Task: Create a due date automation trigger when advanced on, on the tuesday of the week a card is due add checklist with all checklists complete at 11:00 AM.
Action: Mouse moved to (731, 268)
Screenshot: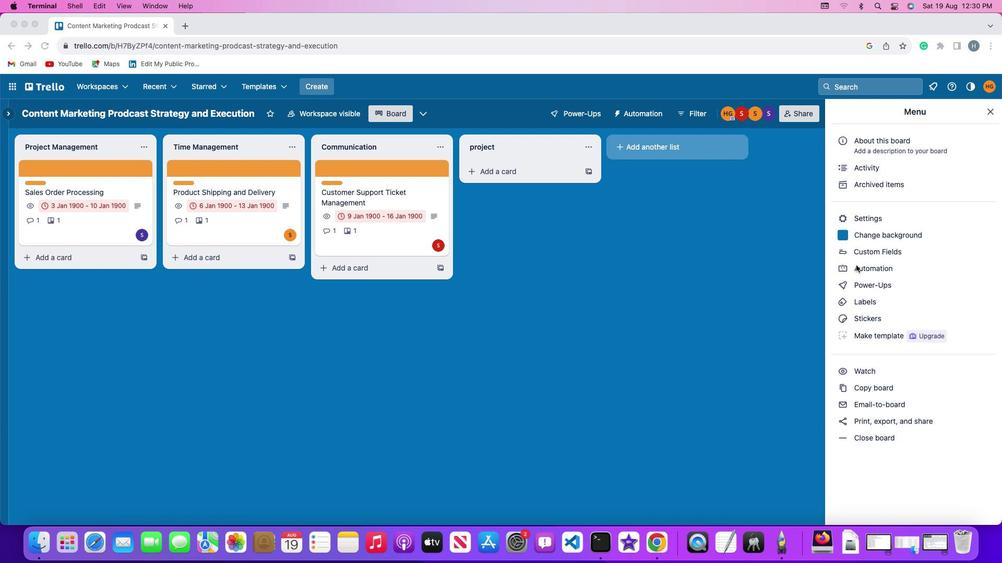 
Action: Mouse pressed left at (731, 268)
Screenshot: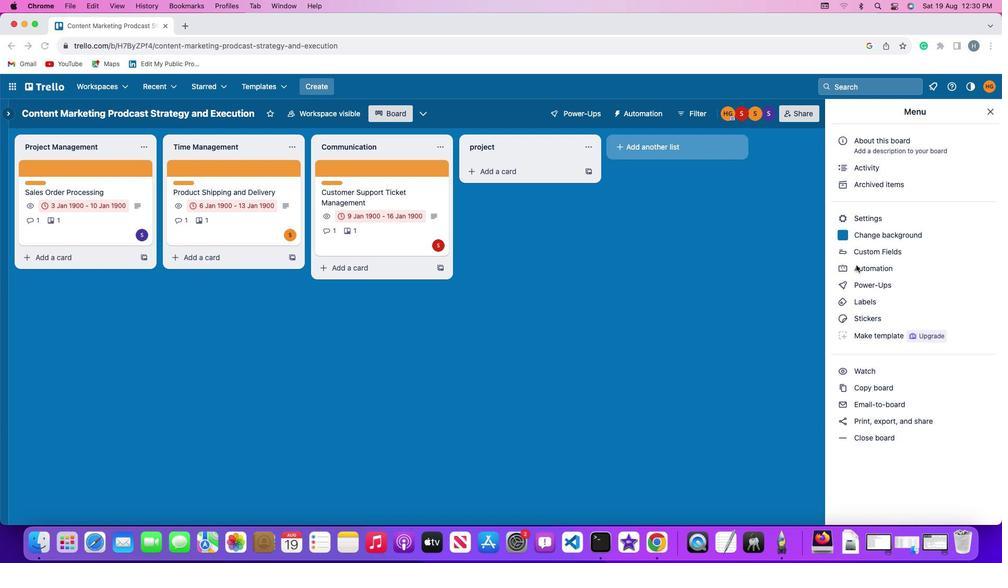 
Action: Mouse pressed left at (731, 268)
Screenshot: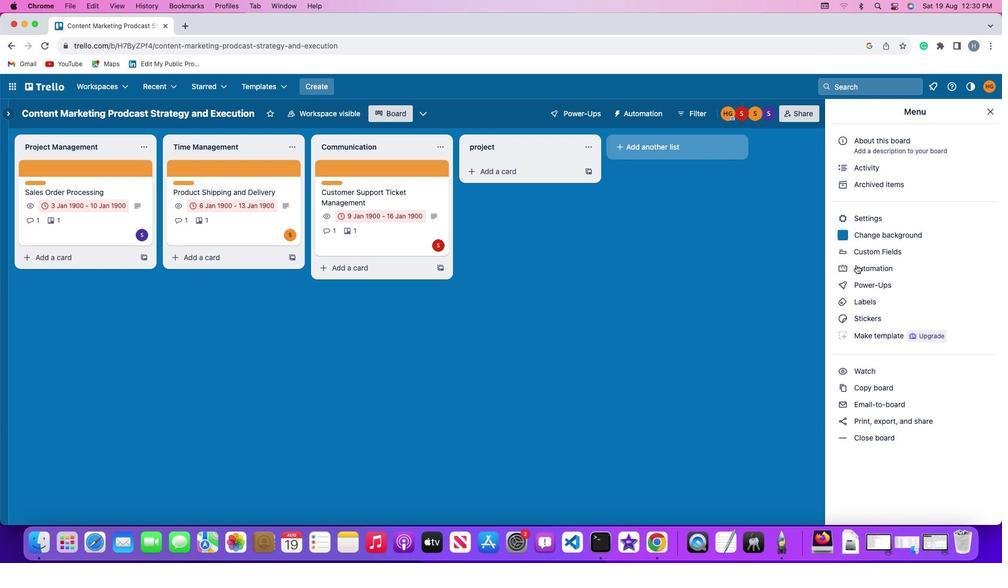 
Action: Mouse moved to (89, 248)
Screenshot: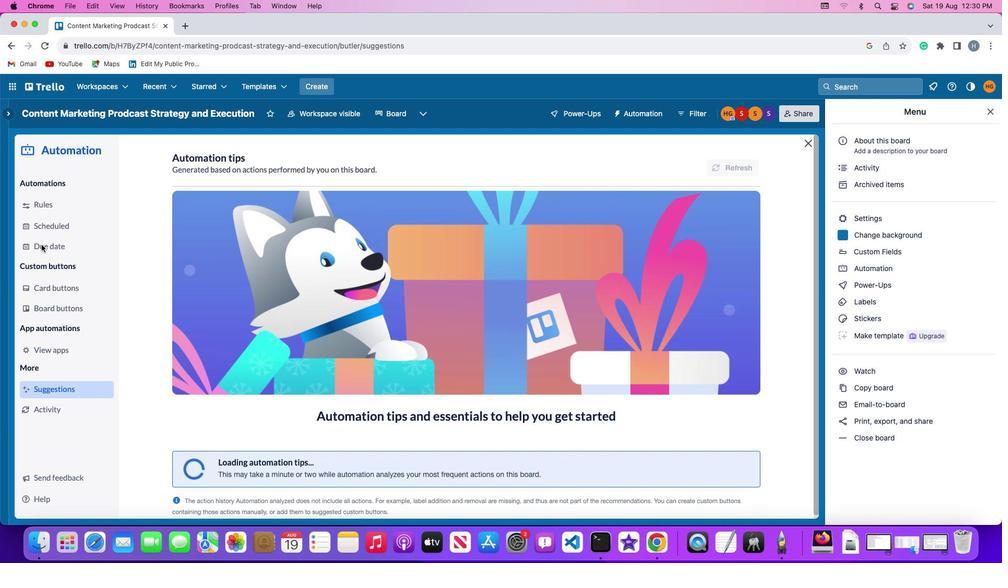 
Action: Mouse pressed left at (89, 248)
Screenshot: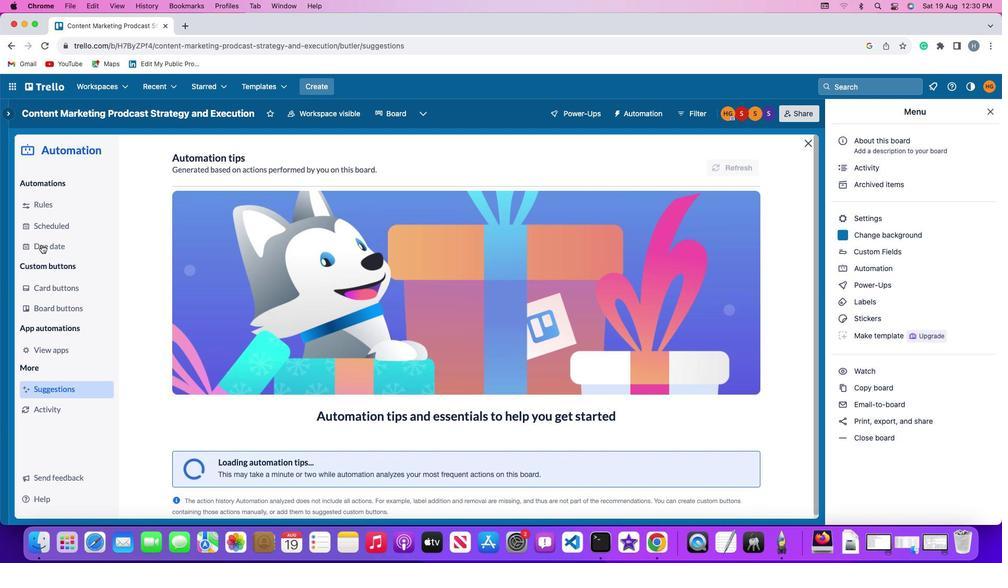 
Action: Mouse moved to (601, 167)
Screenshot: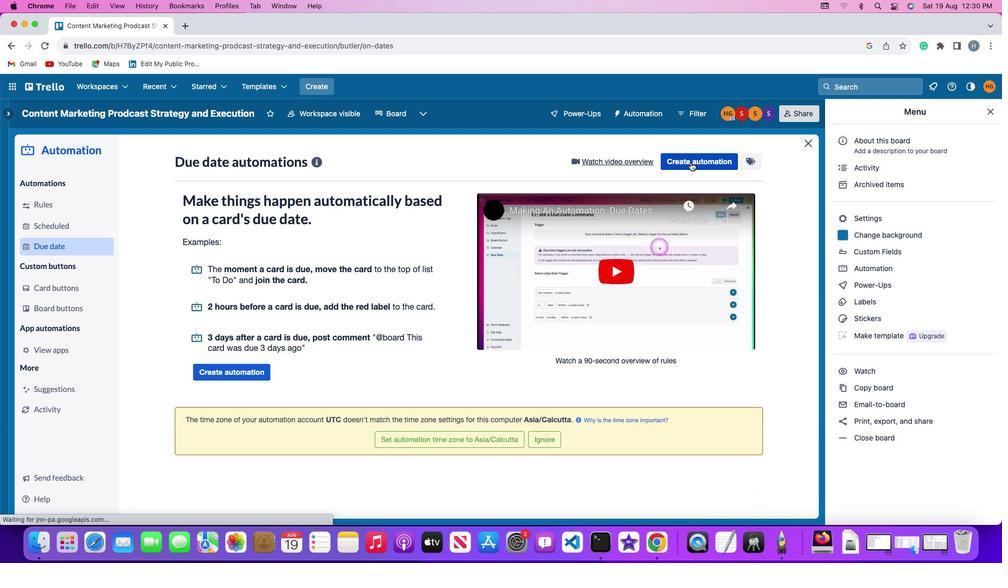 
Action: Mouse pressed left at (601, 167)
Screenshot: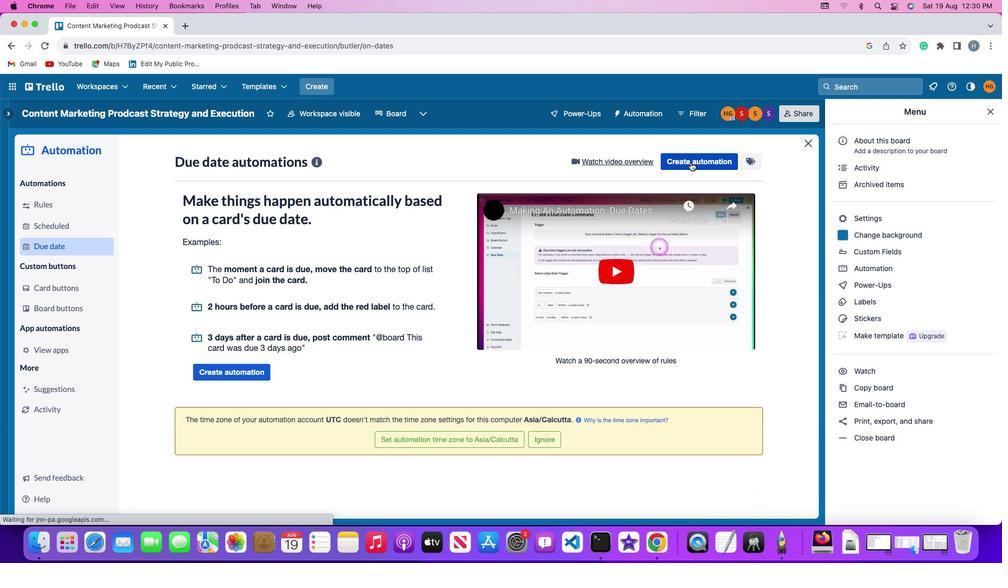 
Action: Mouse moved to (211, 267)
Screenshot: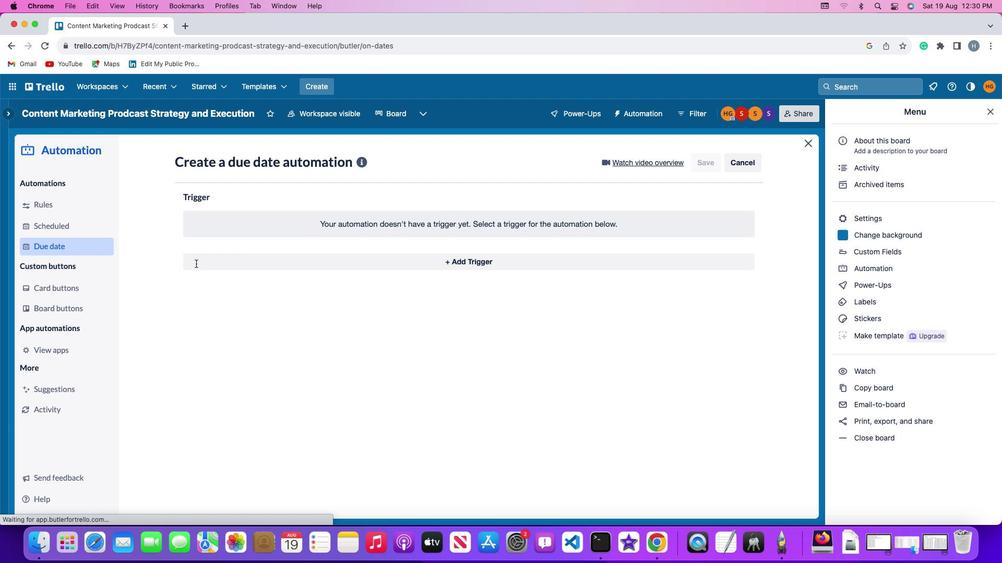 
Action: Mouse pressed left at (211, 267)
Screenshot: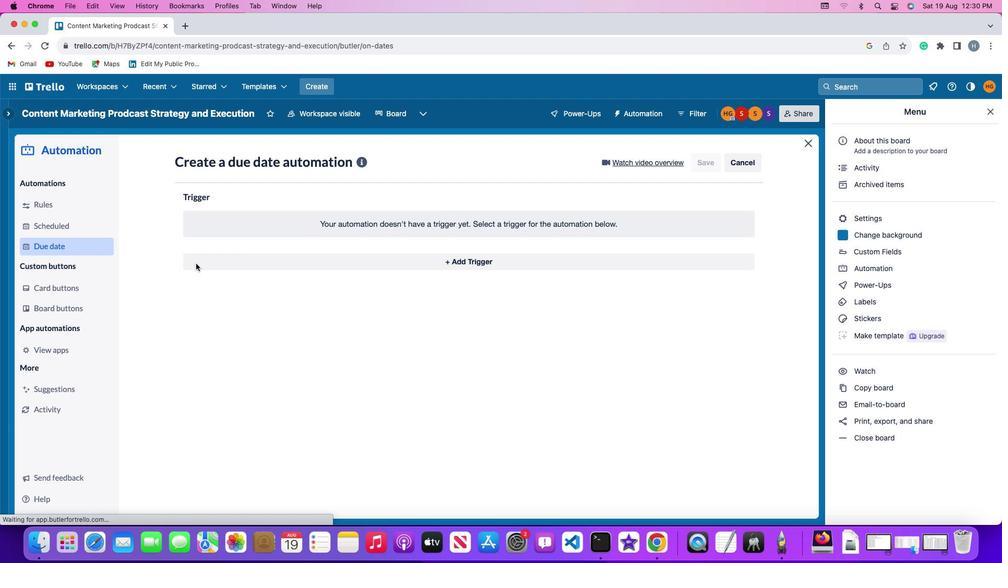 
Action: Mouse moved to (233, 459)
Screenshot: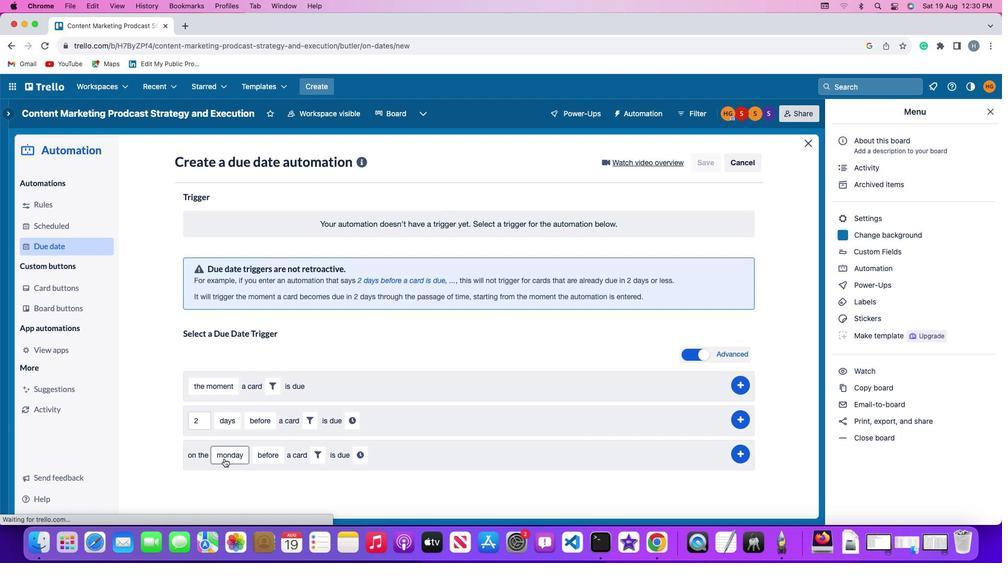 
Action: Mouse pressed left at (233, 459)
Screenshot: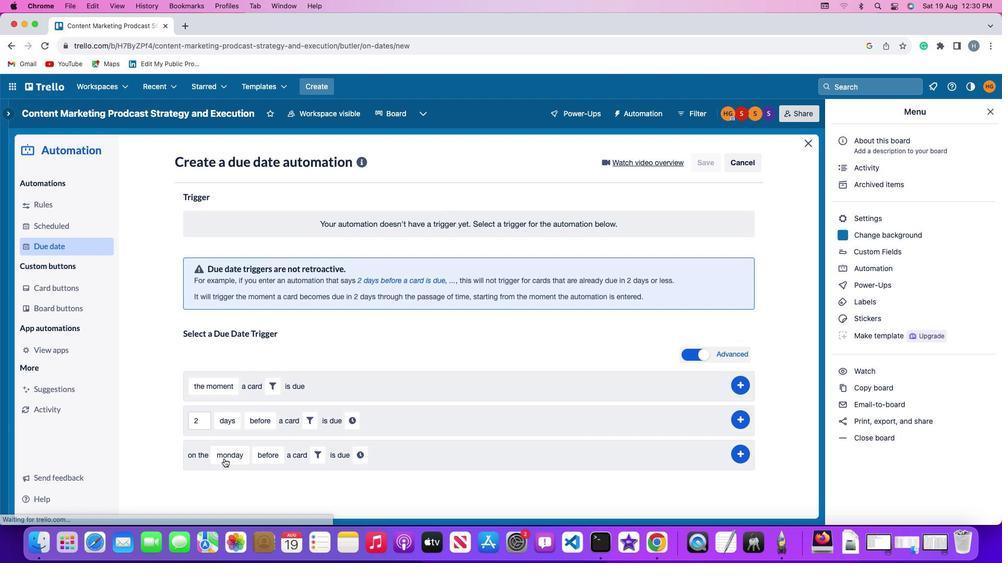 
Action: Mouse moved to (240, 335)
Screenshot: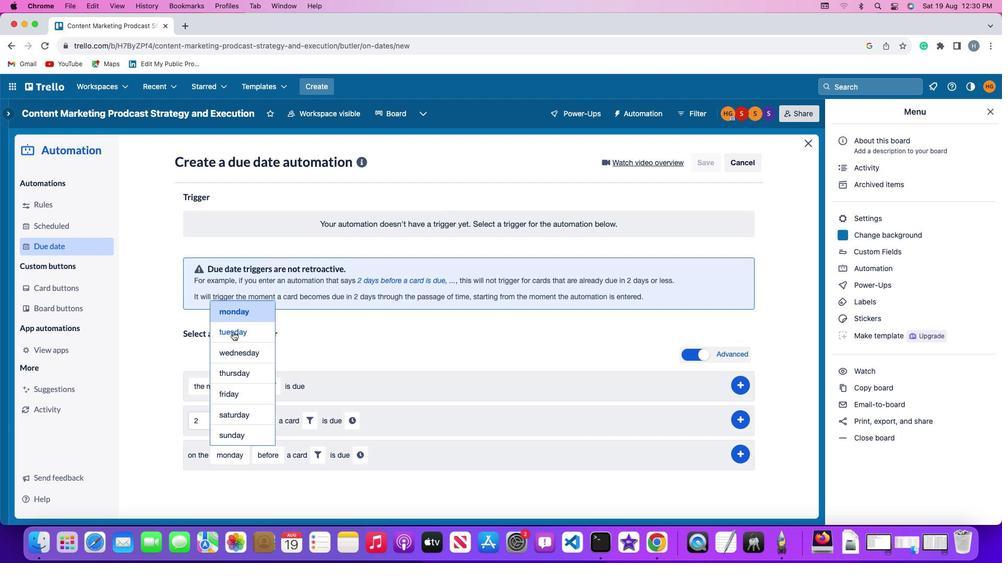 
Action: Mouse pressed left at (240, 335)
Screenshot: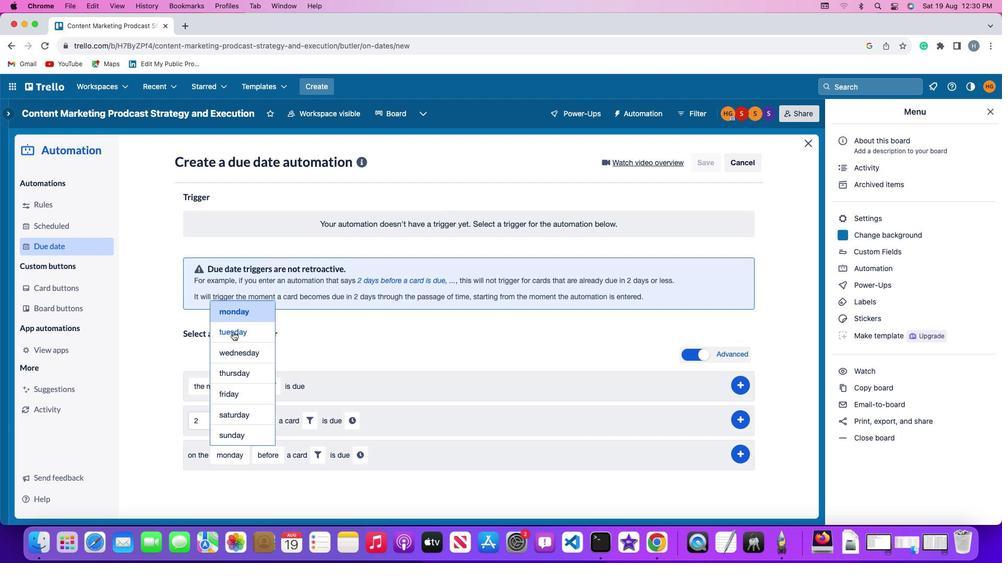 
Action: Mouse moved to (262, 459)
Screenshot: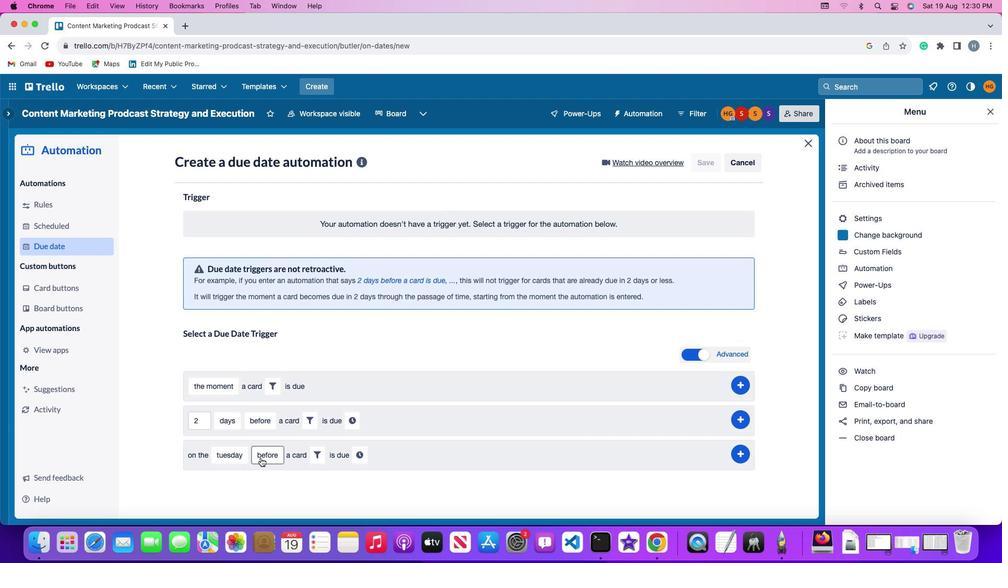
Action: Mouse pressed left at (262, 459)
Screenshot: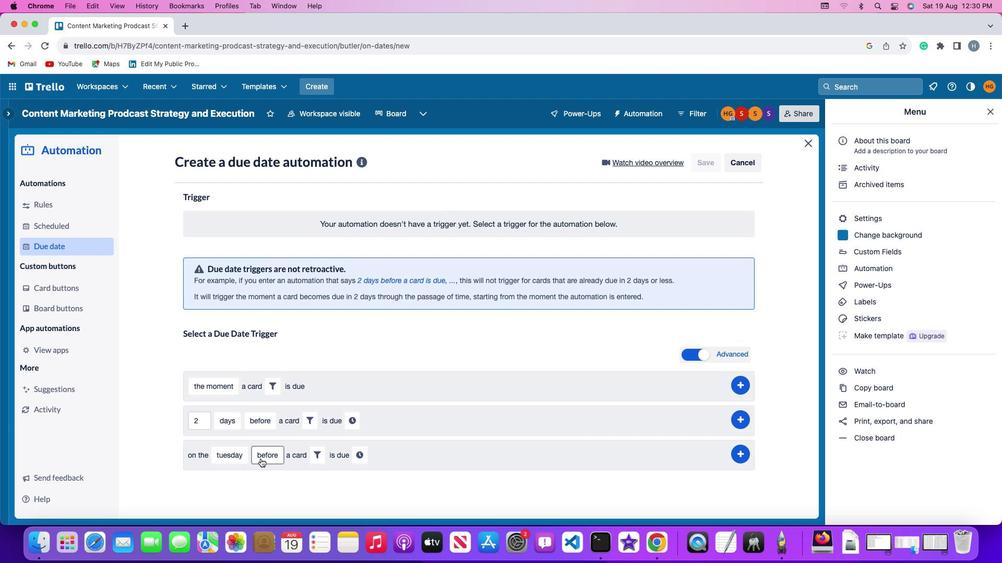 
Action: Mouse moved to (271, 418)
Screenshot: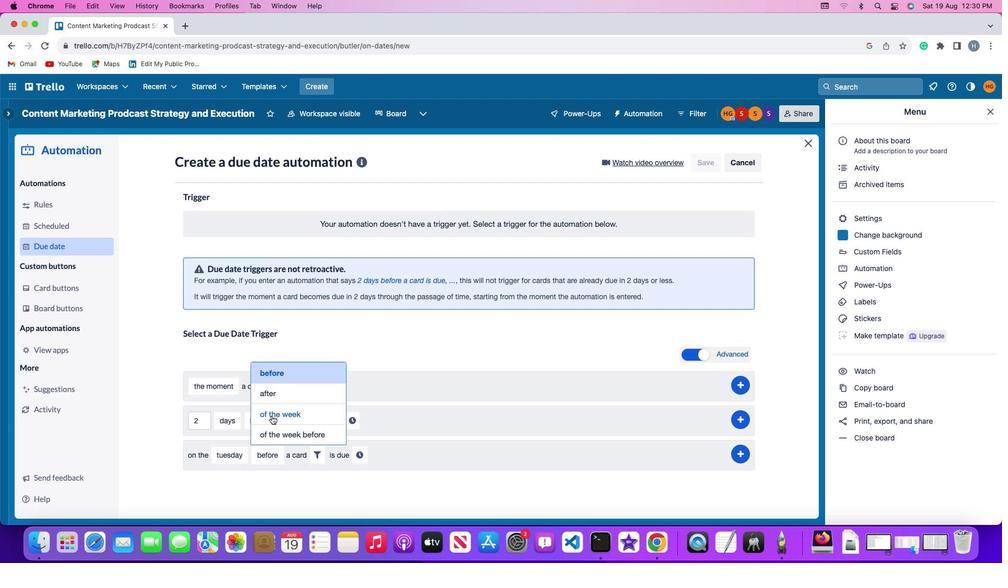 
Action: Mouse pressed left at (271, 418)
Screenshot: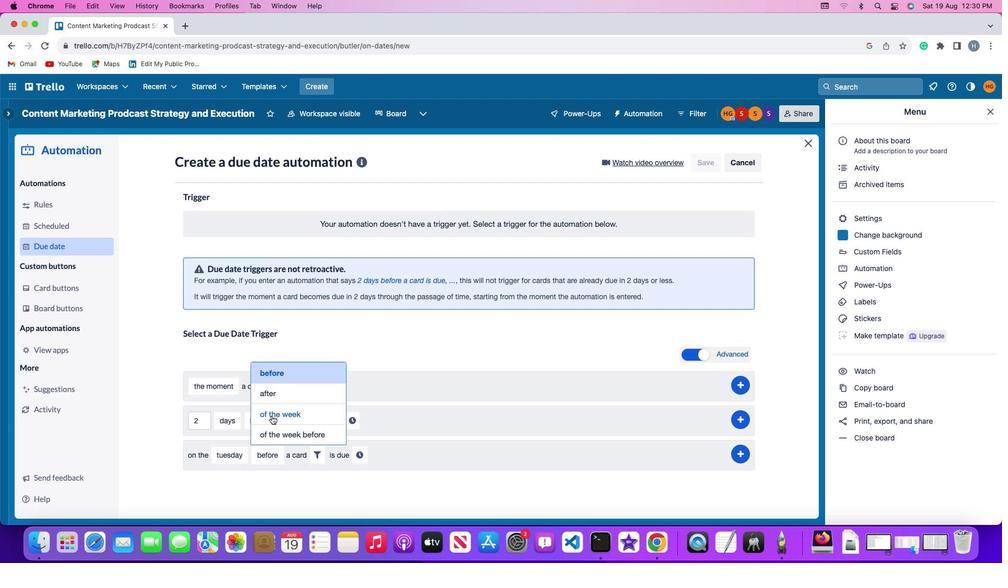 
Action: Mouse moved to (319, 453)
Screenshot: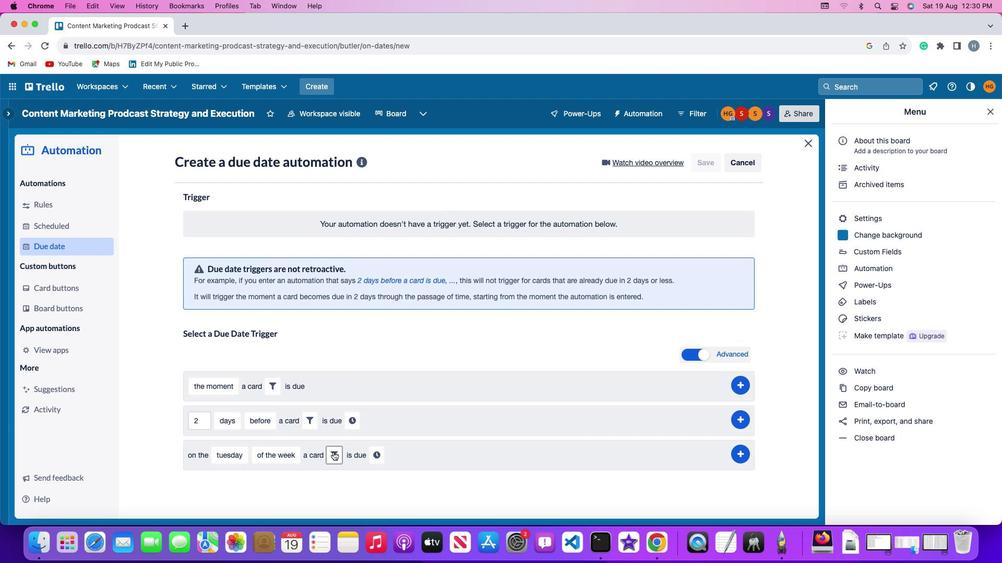 
Action: Mouse pressed left at (319, 453)
Screenshot: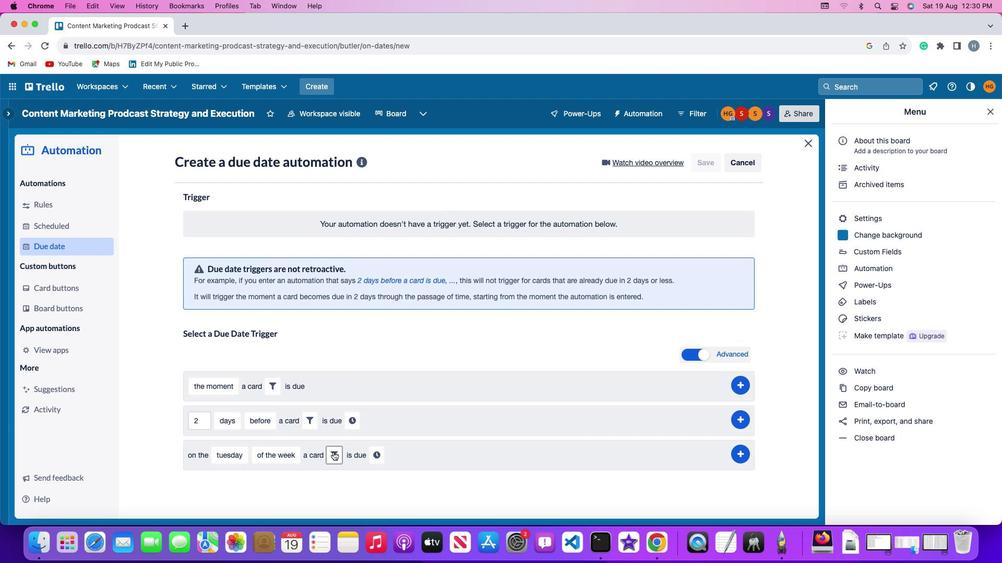 
Action: Mouse moved to (389, 488)
Screenshot: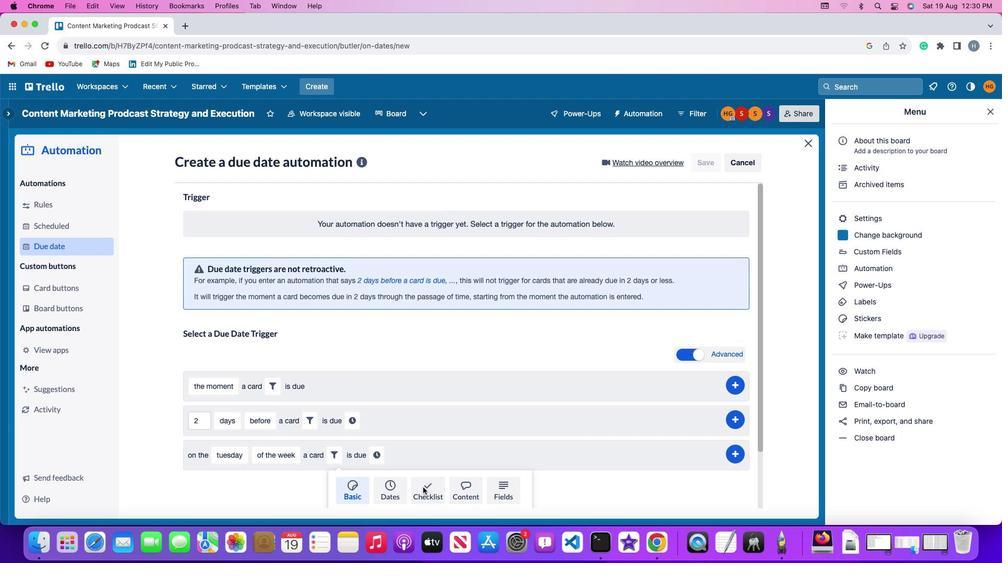 
Action: Mouse pressed left at (389, 488)
Screenshot: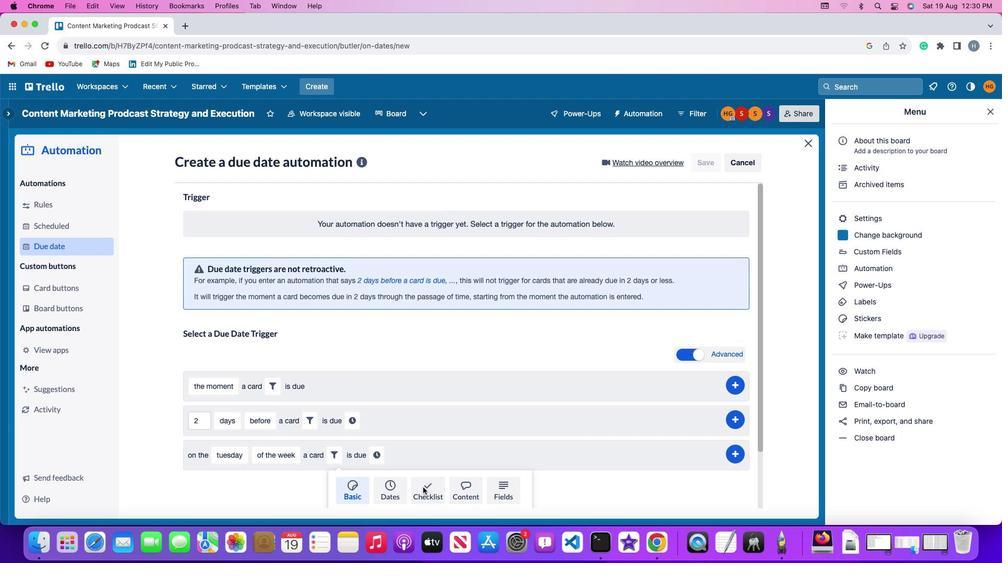 
Action: Mouse moved to (292, 478)
Screenshot: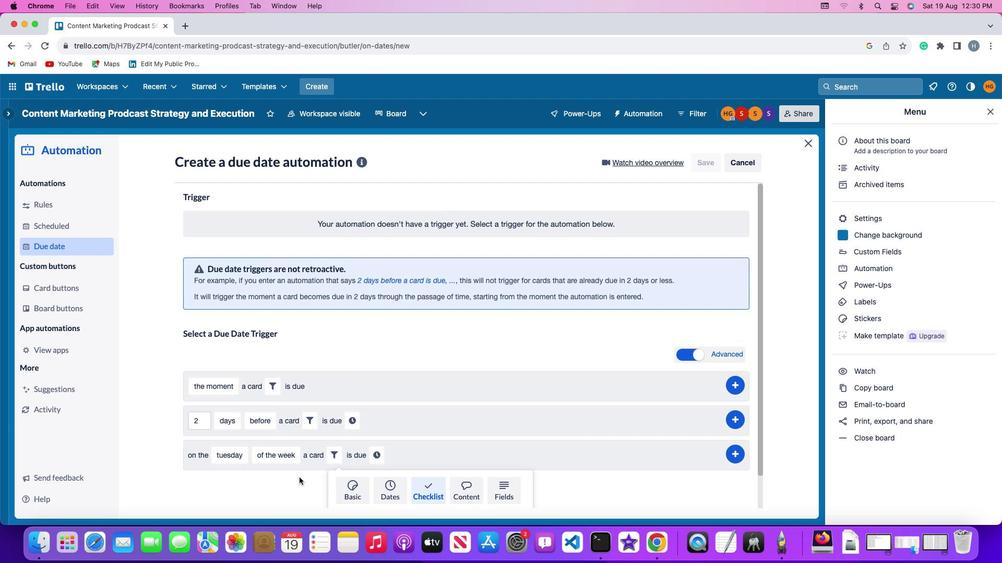 
Action: Mouse scrolled (292, 478) with delta (56, 6)
Screenshot: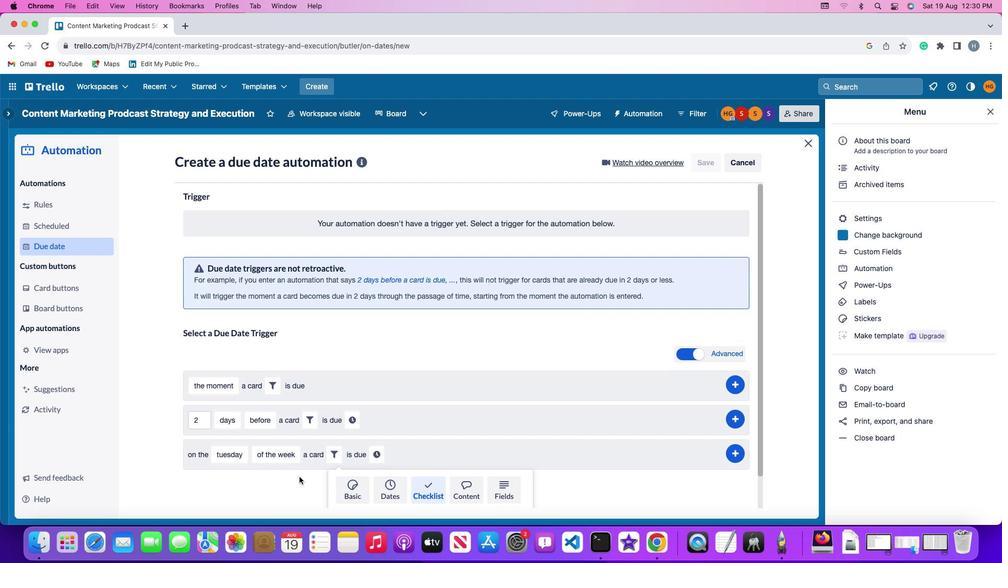 
Action: Mouse moved to (292, 478)
Screenshot: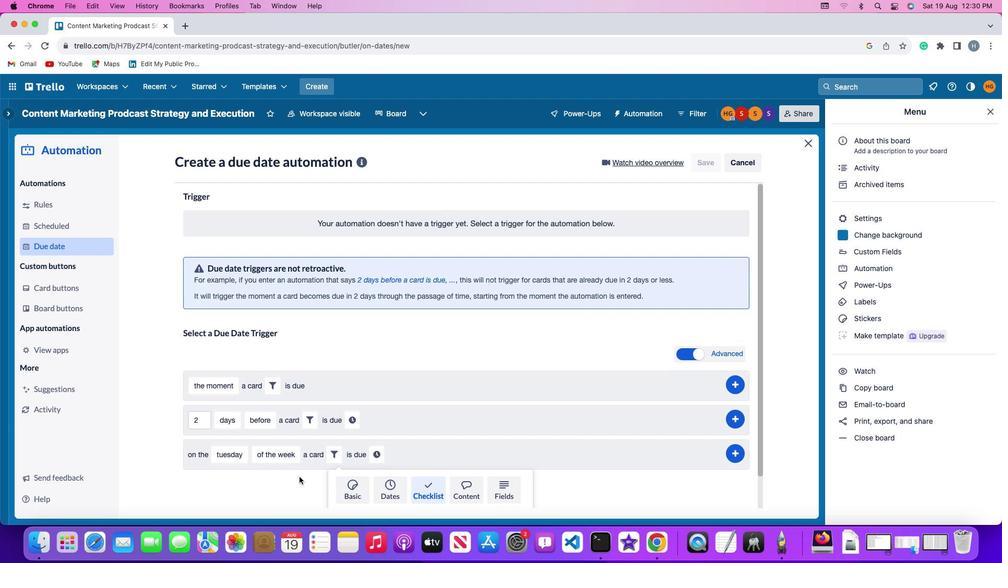 
Action: Mouse scrolled (292, 478) with delta (56, 6)
Screenshot: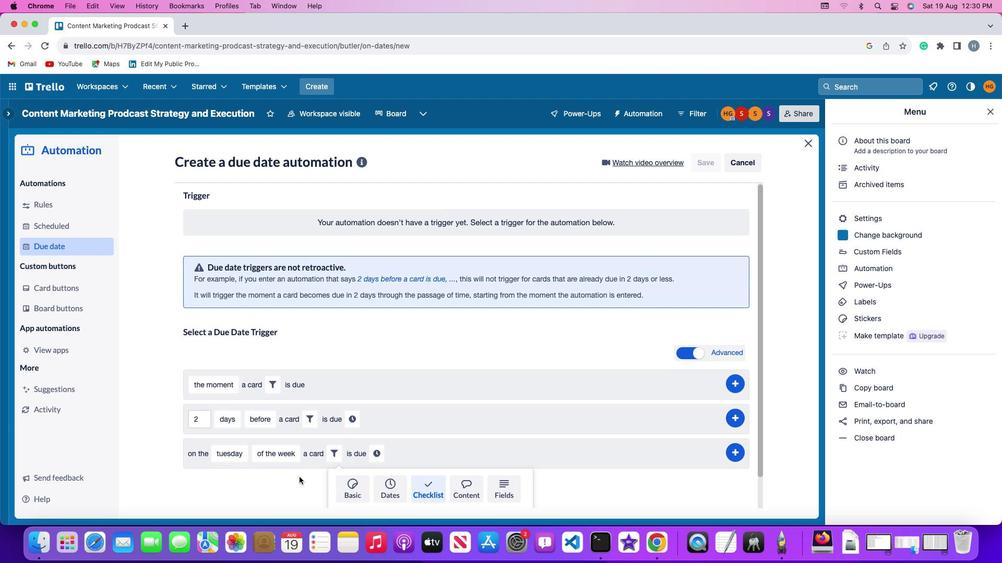 
Action: Mouse moved to (292, 478)
Screenshot: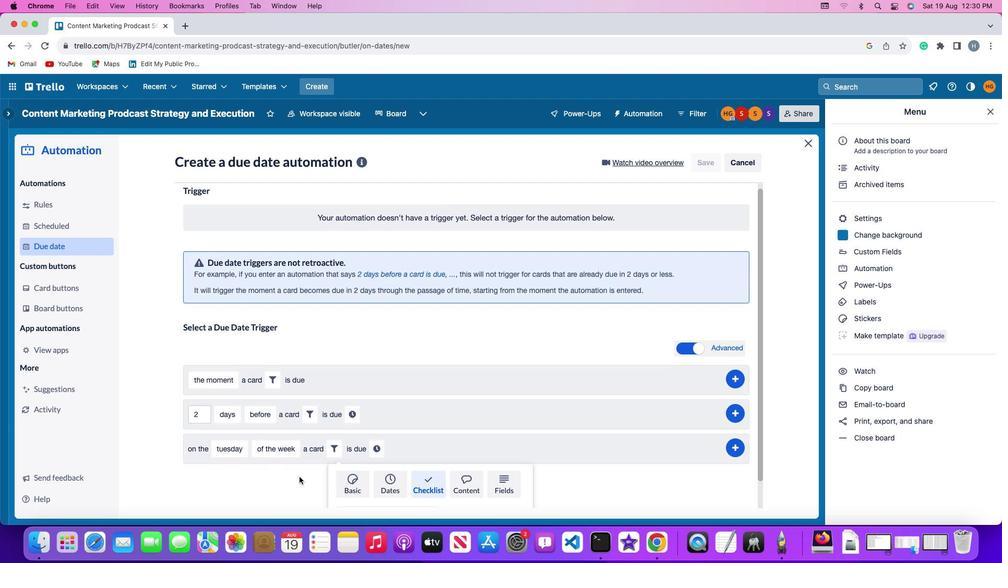 
Action: Mouse scrolled (292, 478) with delta (56, 6)
Screenshot: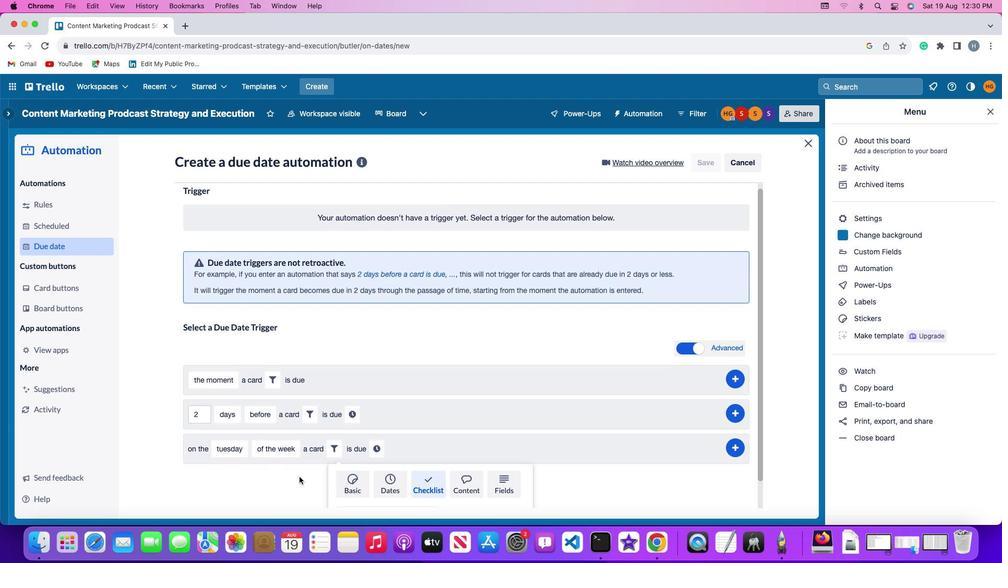 
Action: Mouse moved to (292, 478)
Screenshot: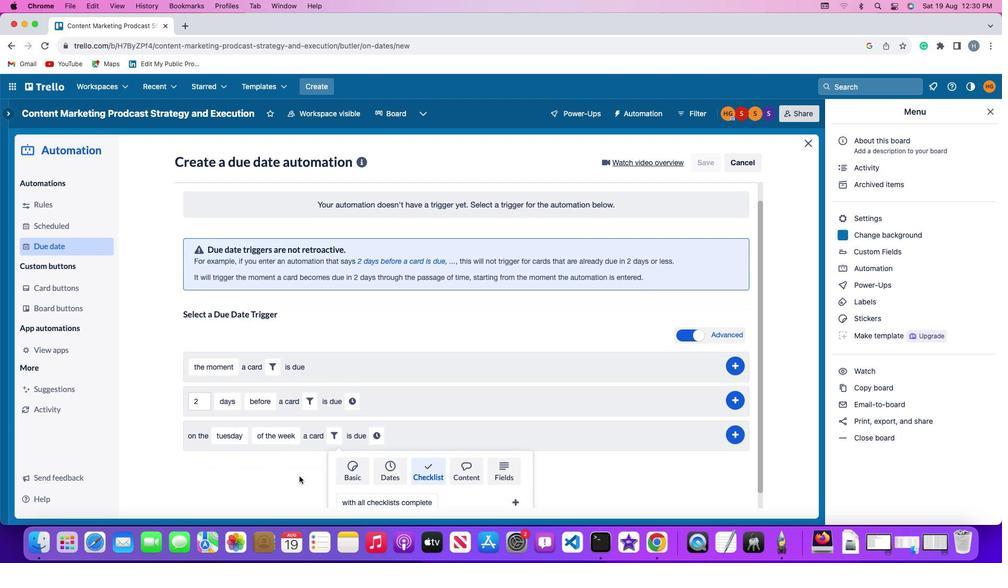 
Action: Mouse scrolled (292, 478) with delta (56, 6)
Screenshot: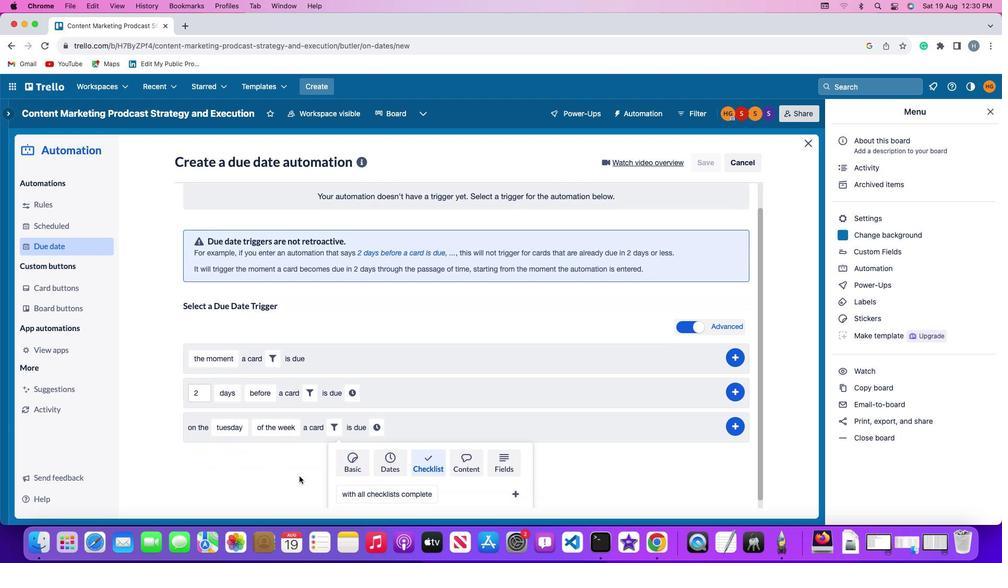 
Action: Mouse moved to (339, 491)
Screenshot: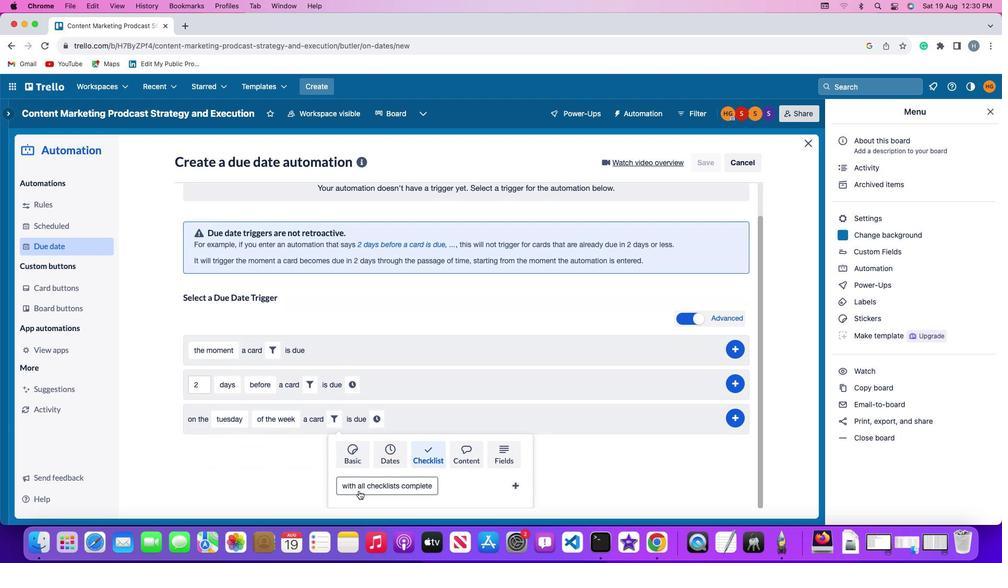 
Action: Mouse pressed left at (339, 491)
Screenshot: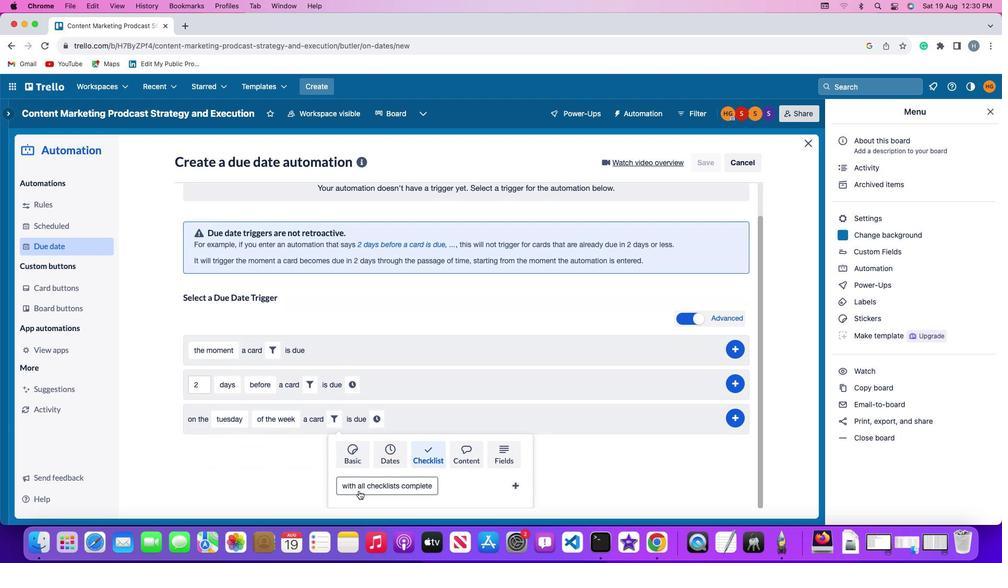 
Action: Mouse moved to (355, 384)
Screenshot: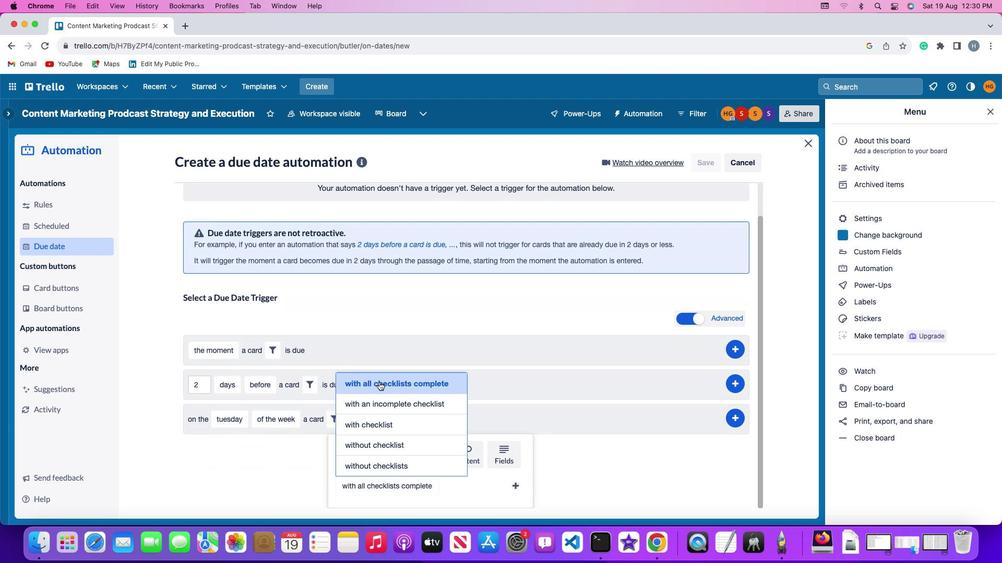 
Action: Mouse pressed left at (355, 384)
Screenshot: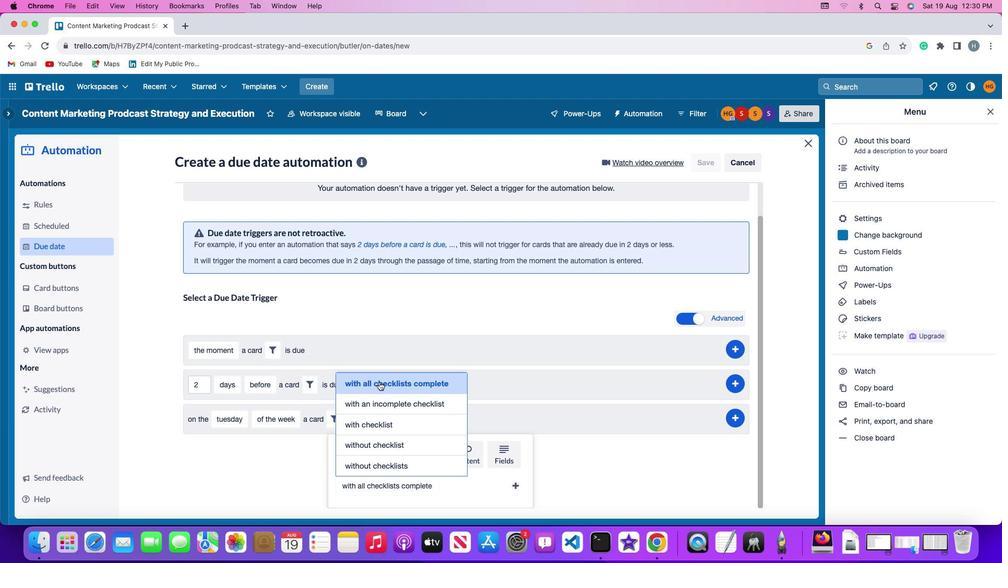 
Action: Mouse moved to (466, 483)
Screenshot: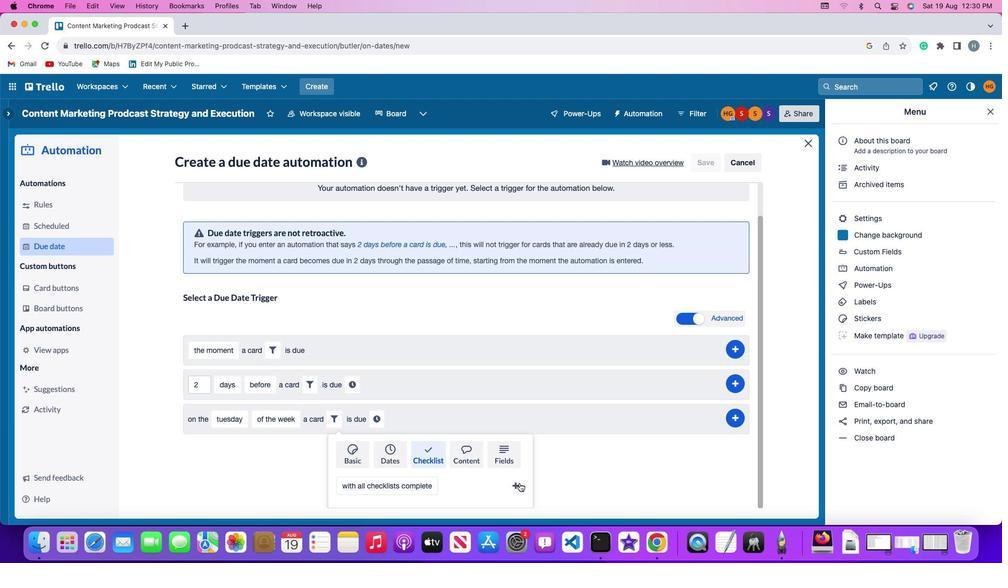 
Action: Mouse pressed left at (466, 483)
Screenshot: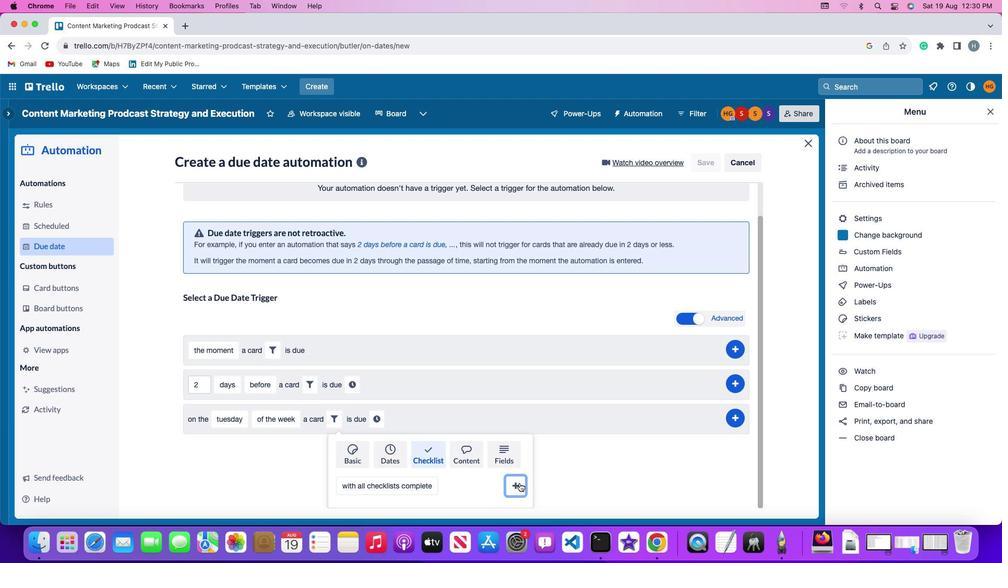 
Action: Mouse moved to (444, 458)
Screenshot: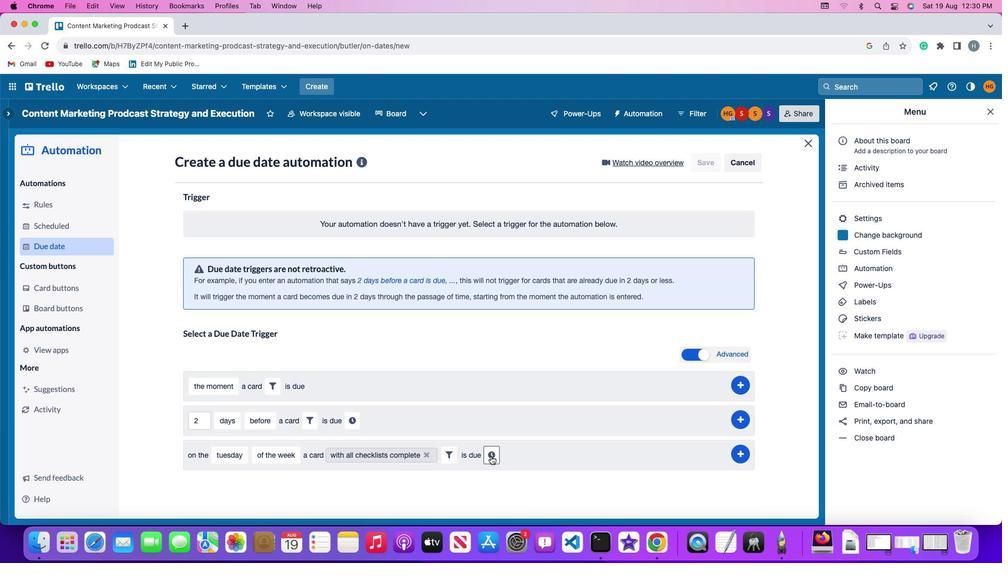 
Action: Mouse pressed left at (444, 458)
Screenshot: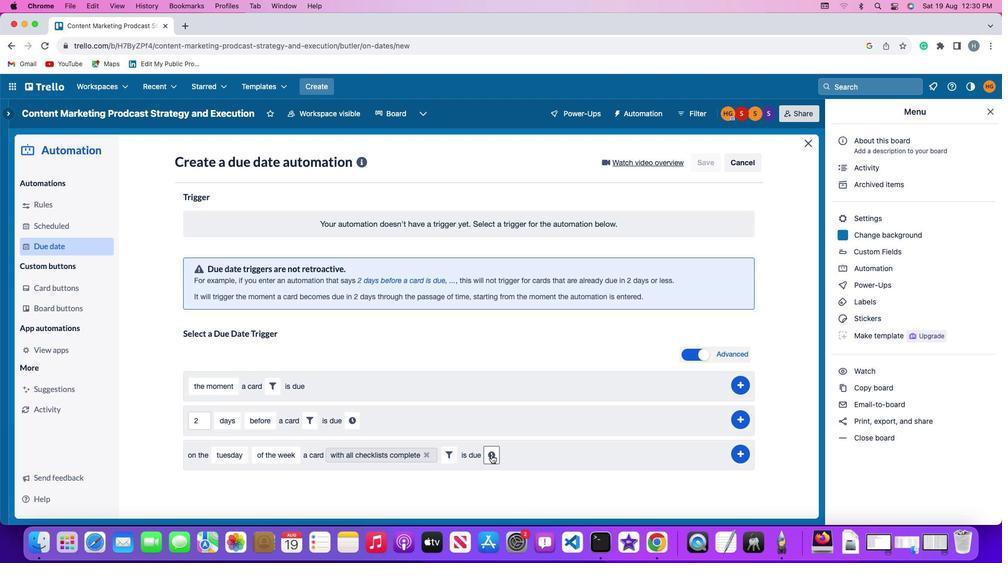 
Action: Mouse moved to (466, 459)
Screenshot: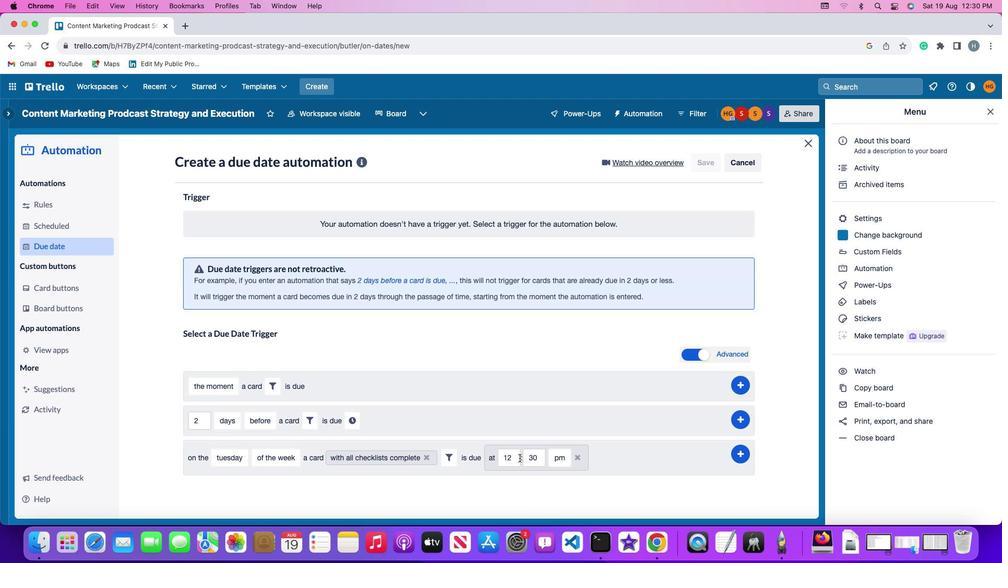 
Action: Mouse pressed left at (466, 459)
Screenshot: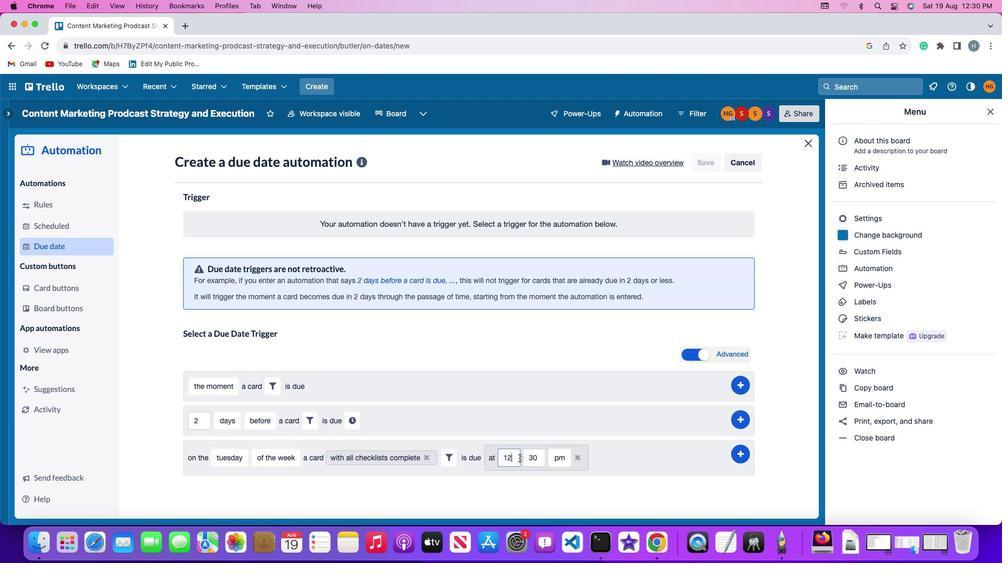
Action: Mouse moved to (467, 458)
Screenshot: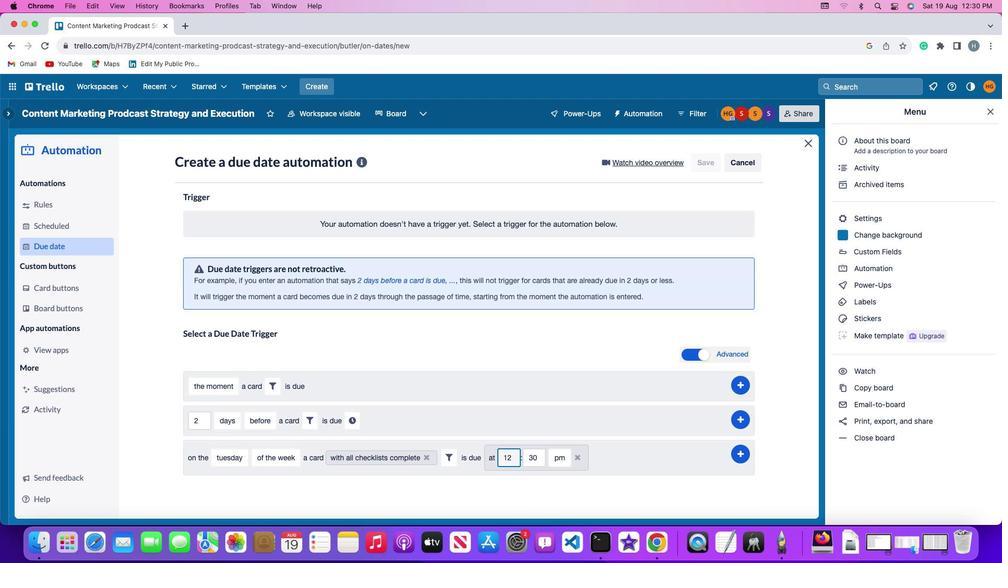 
Action: Key pressed Key.backspace
Screenshot: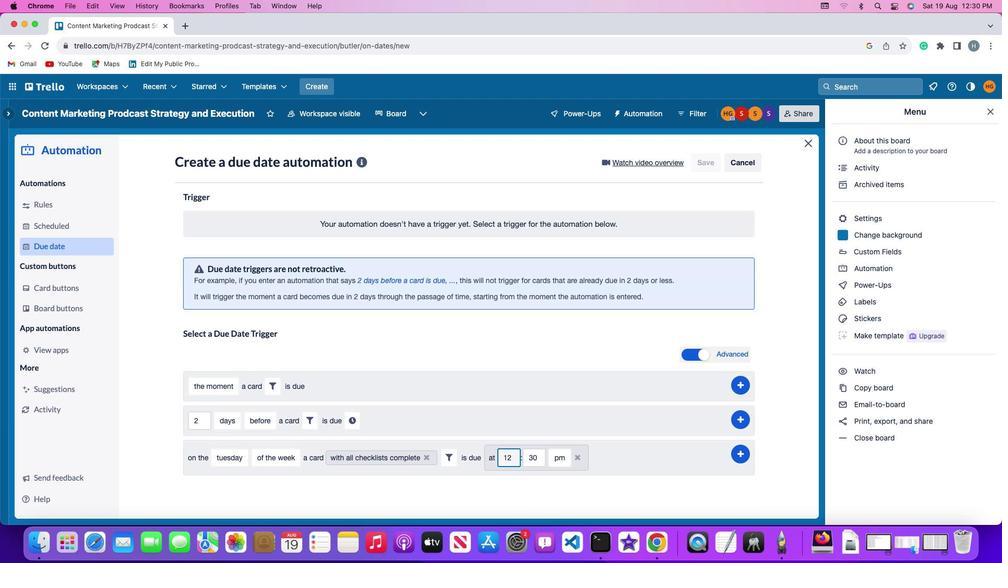 
Action: Mouse moved to (465, 457)
Screenshot: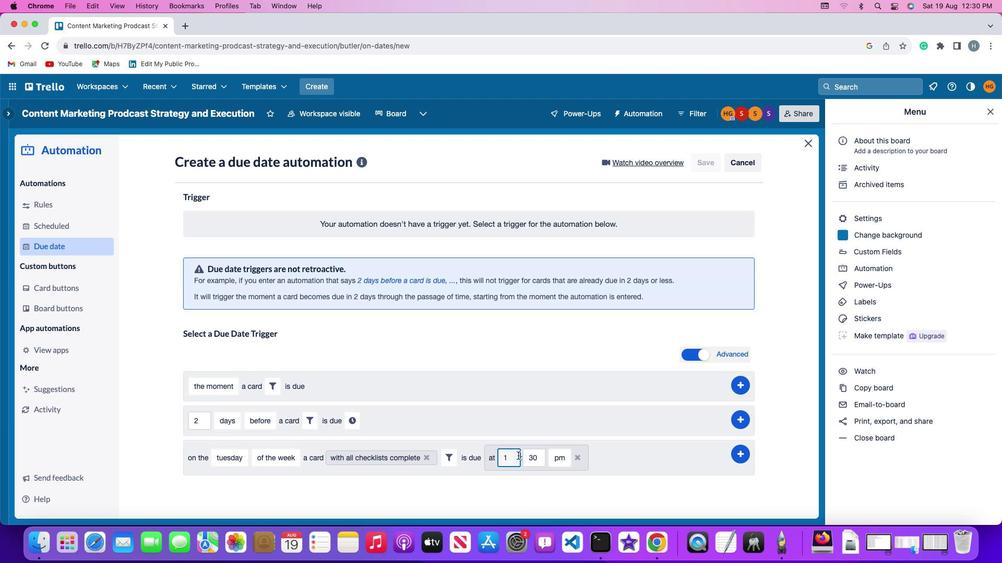 
Action: Key pressed '1'
Screenshot: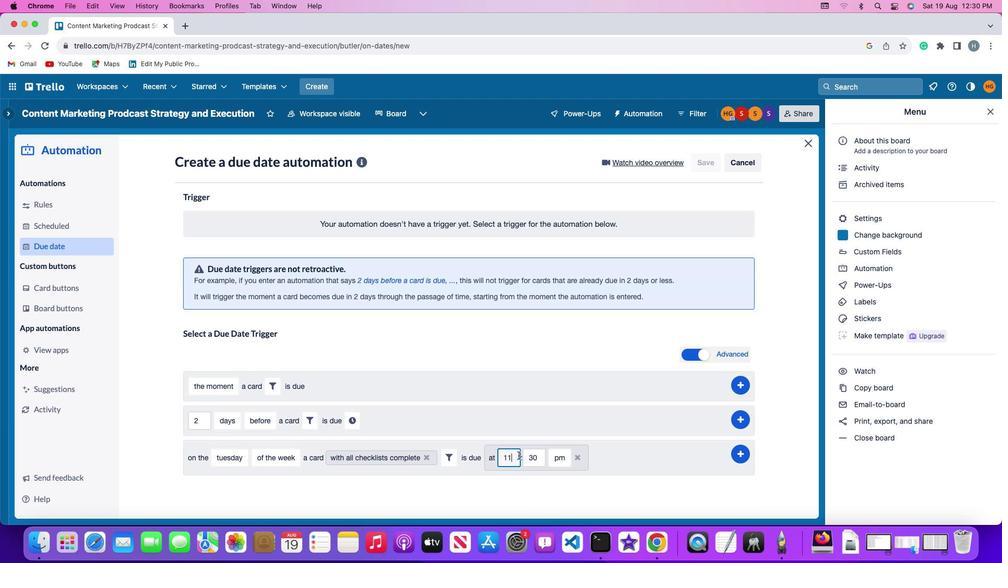 
Action: Mouse moved to (486, 456)
Screenshot: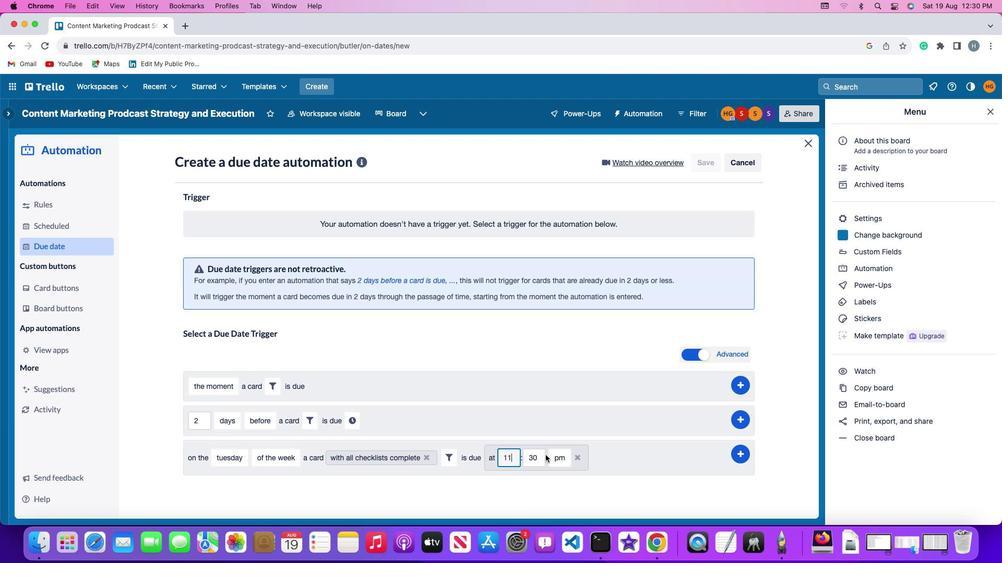 
Action: Mouse pressed left at (486, 456)
Screenshot: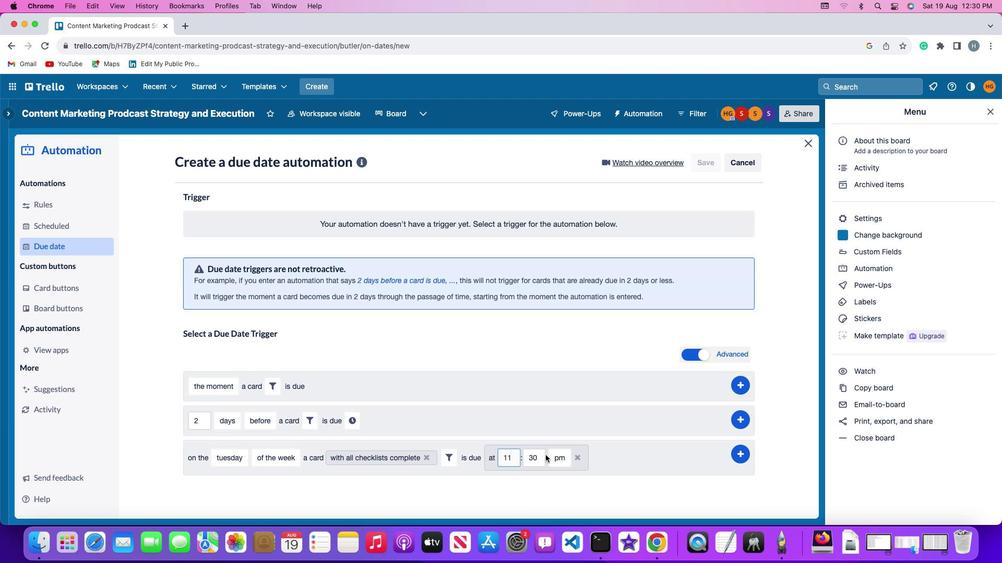 
Action: Mouse moved to (487, 456)
Screenshot: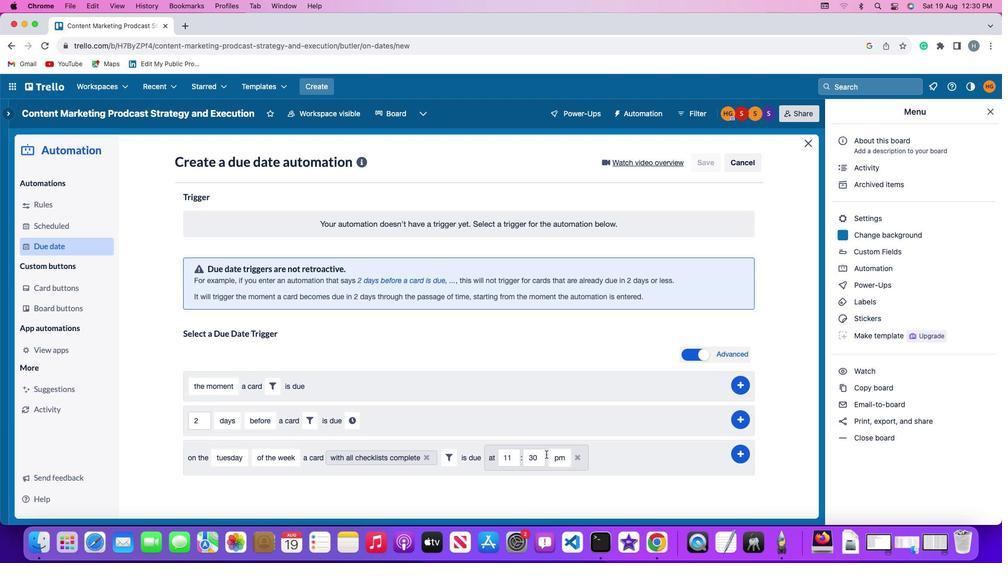 
Action: Key pressed Key.backspace
Screenshot: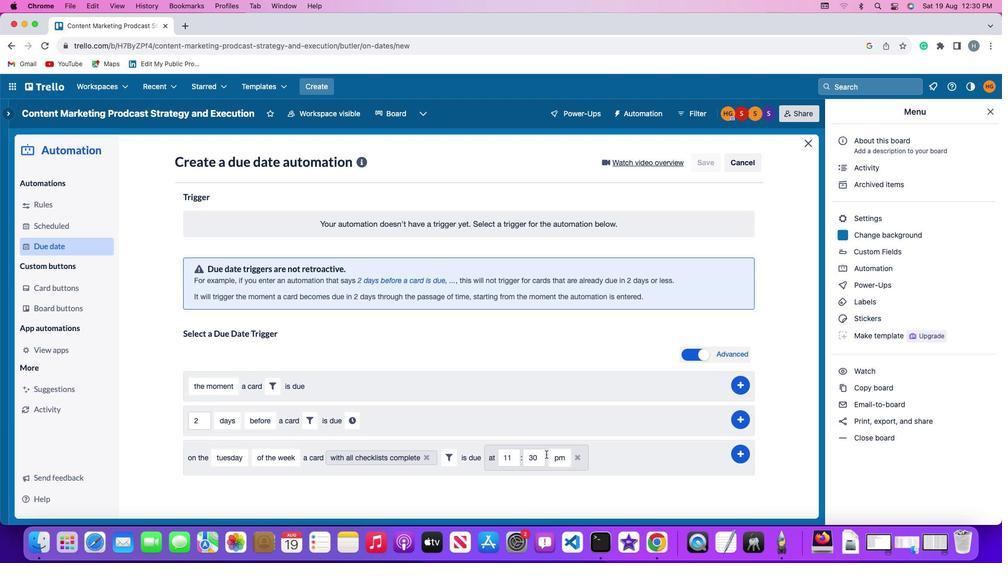 
Action: Mouse moved to (481, 456)
Screenshot: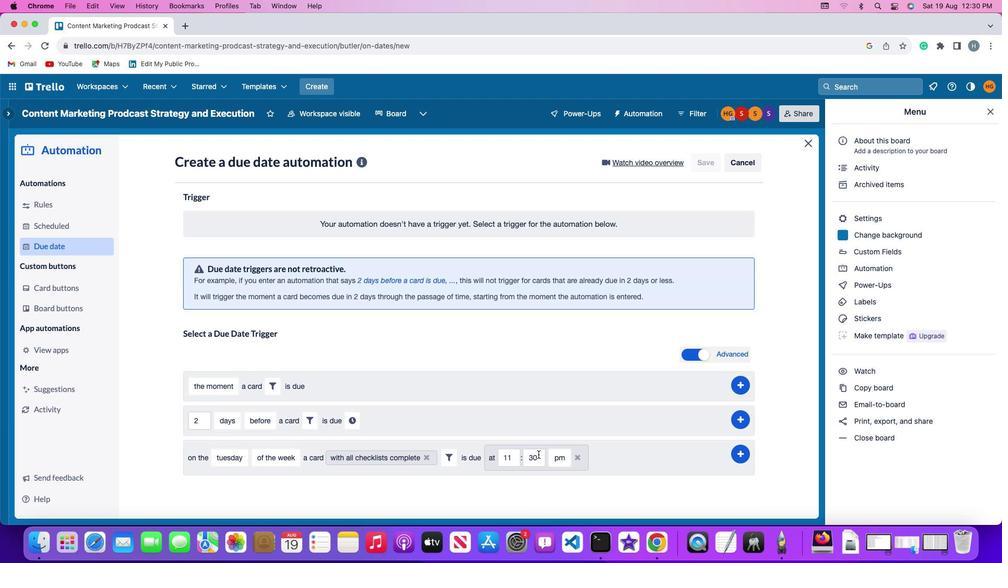 
Action: Mouse pressed left at (481, 456)
Screenshot: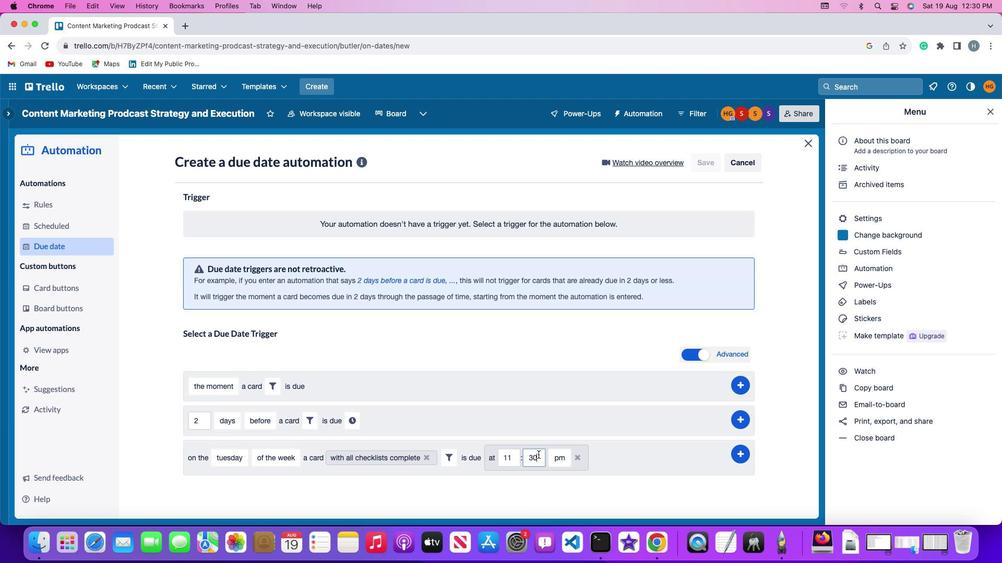 
Action: Key pressed Key.backspaceKey.backspace'0''0'
Screenshot: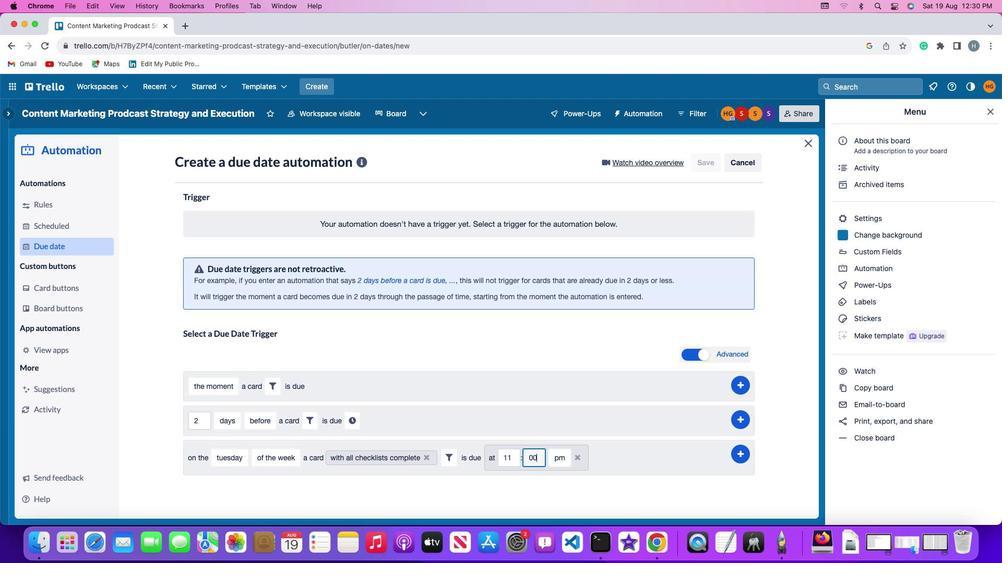 
Action: Mouse moved to (501, 456)
Screenshot: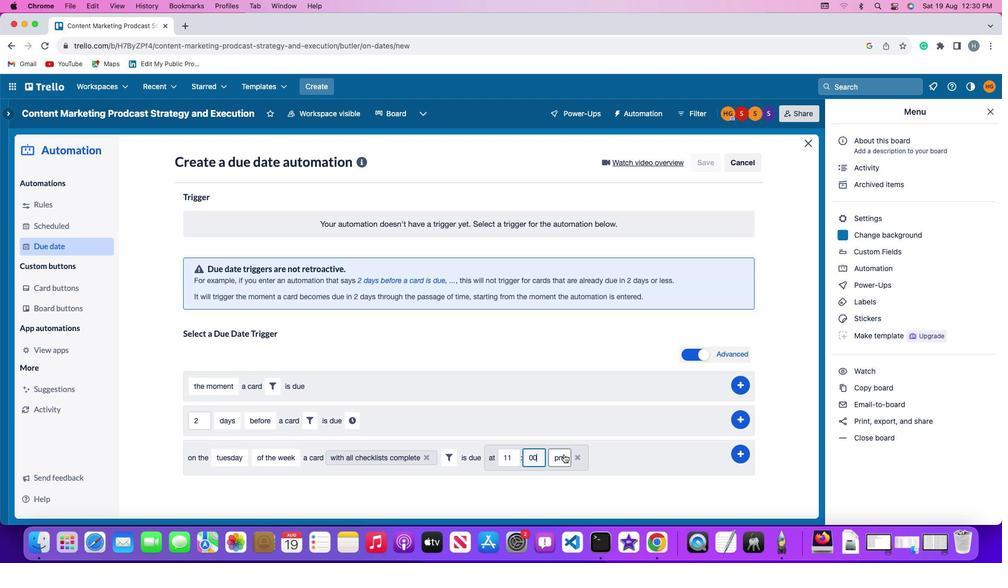 
Action: Mouse pressed left at (501, 456)
Screenshot: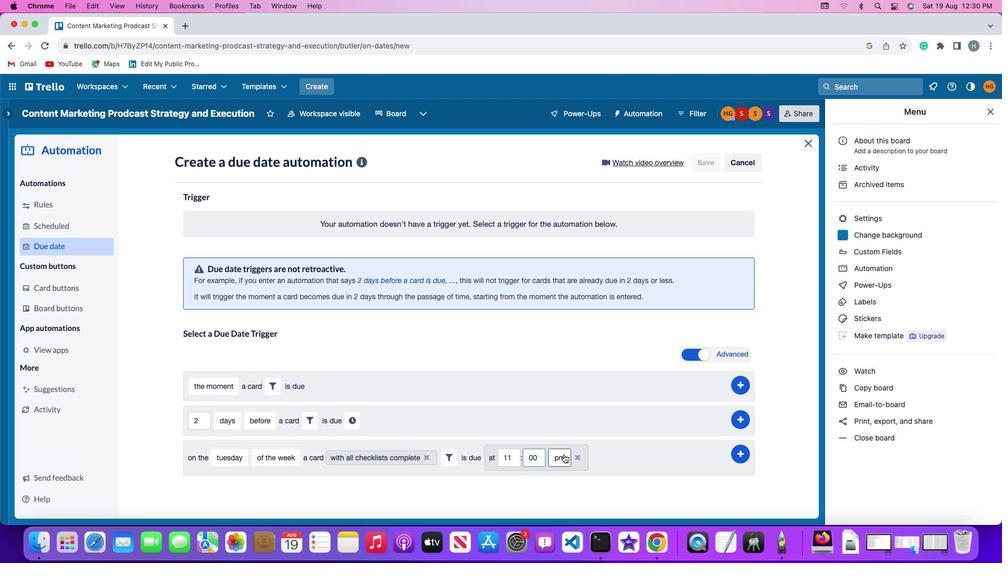 
Action: Mouse moved to (507, 474)
Screenshot: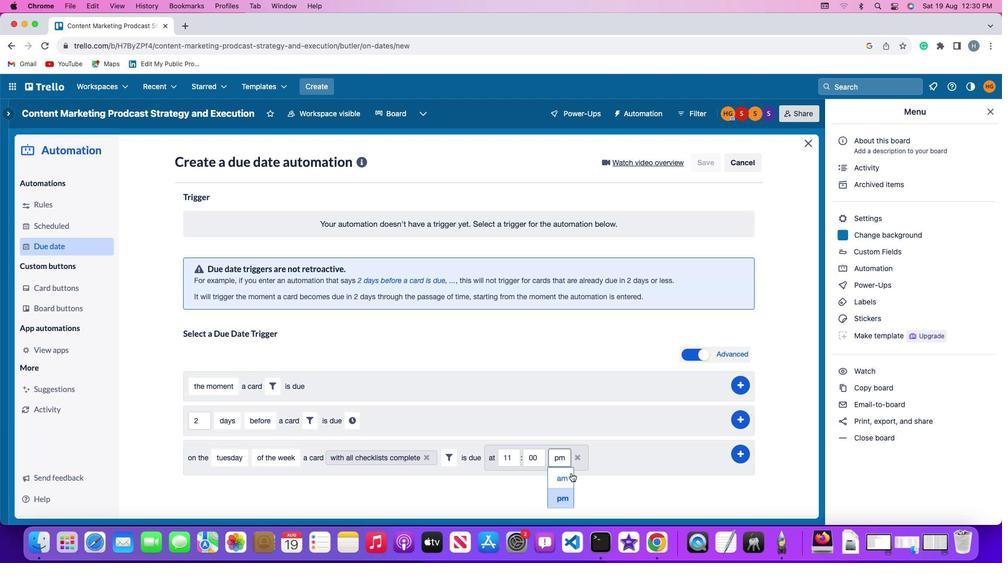 
Action: Mouse pressed left at (507, 474)
Screenshot: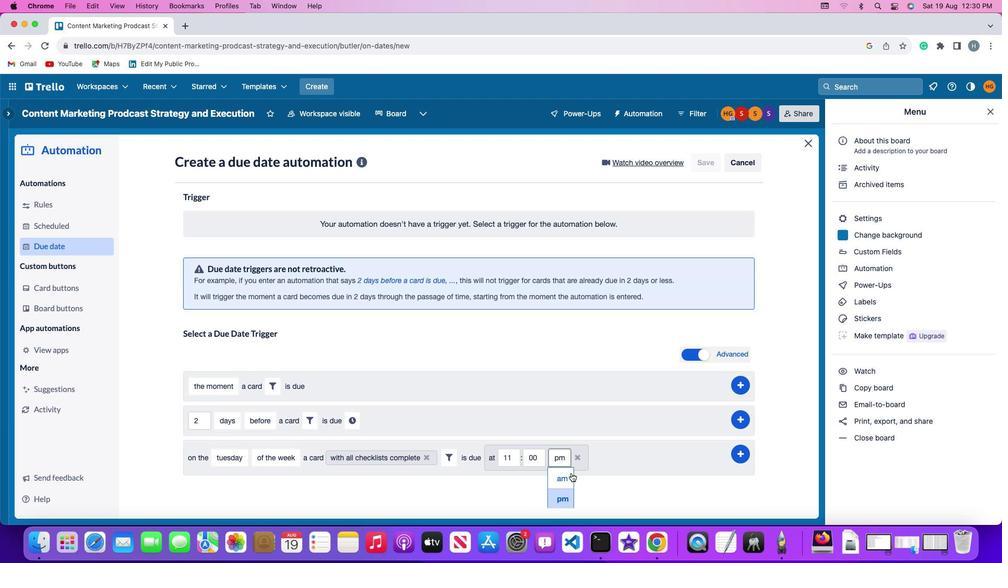 
Action: Mouse moved to (640, 451)
Screenshot: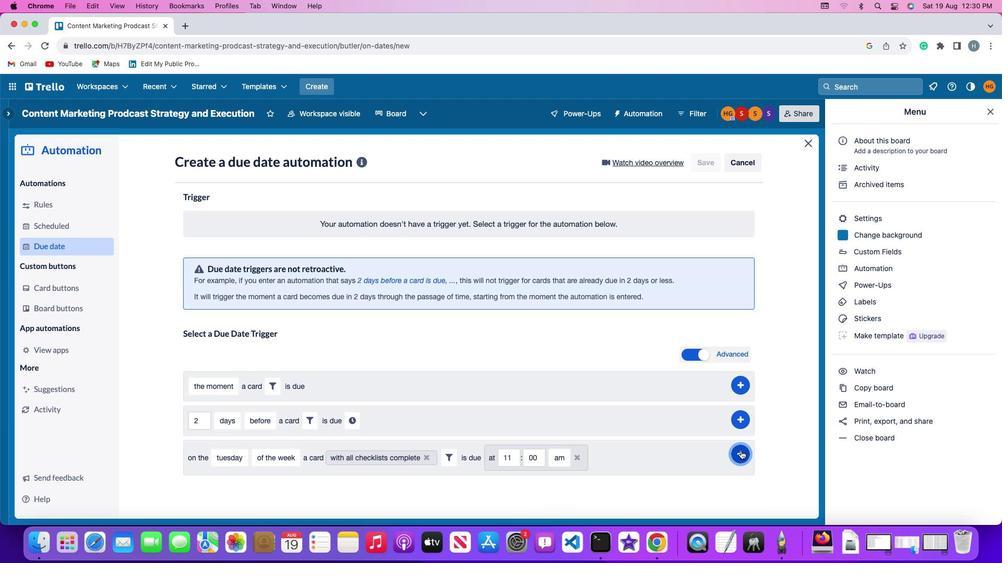 
Action: Mouse pressed left at (640, 451)
Screenshot: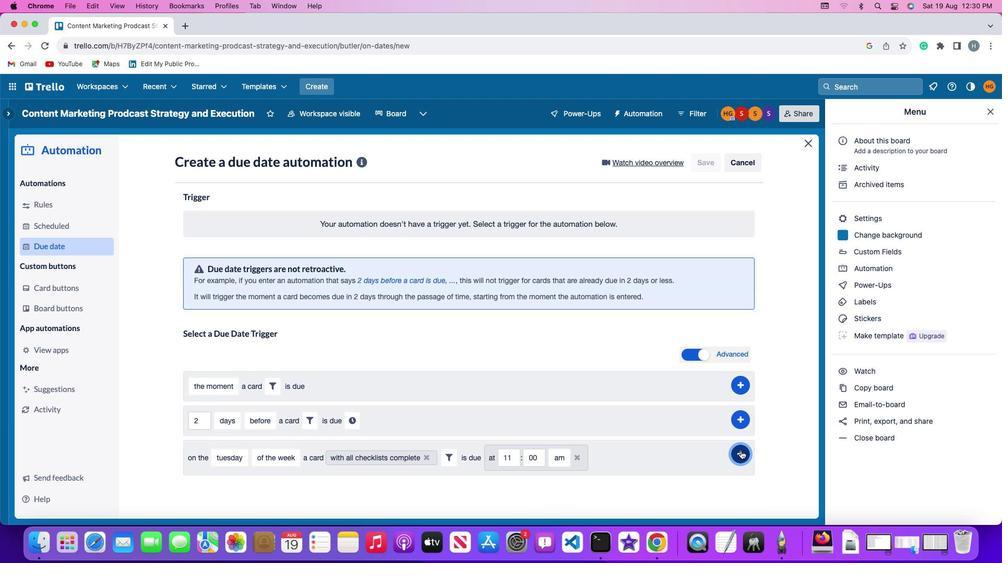 
Action: Mouse moved to (674, 378)
Screenshot: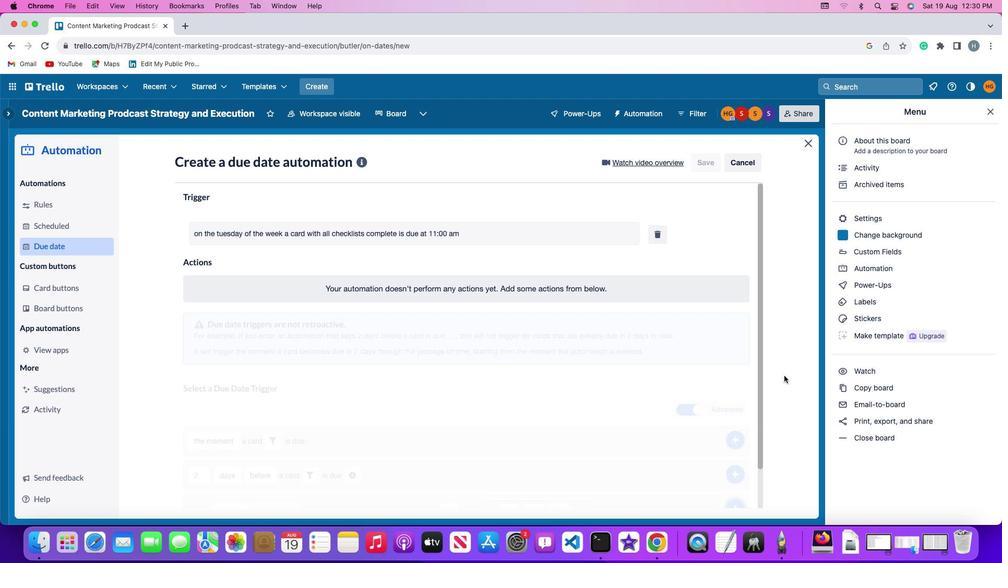 
